 Task: Look for products in the category "Food Storage" from Lunchskins only.
Action: Mouse moved to (259, 137)
Screenshot: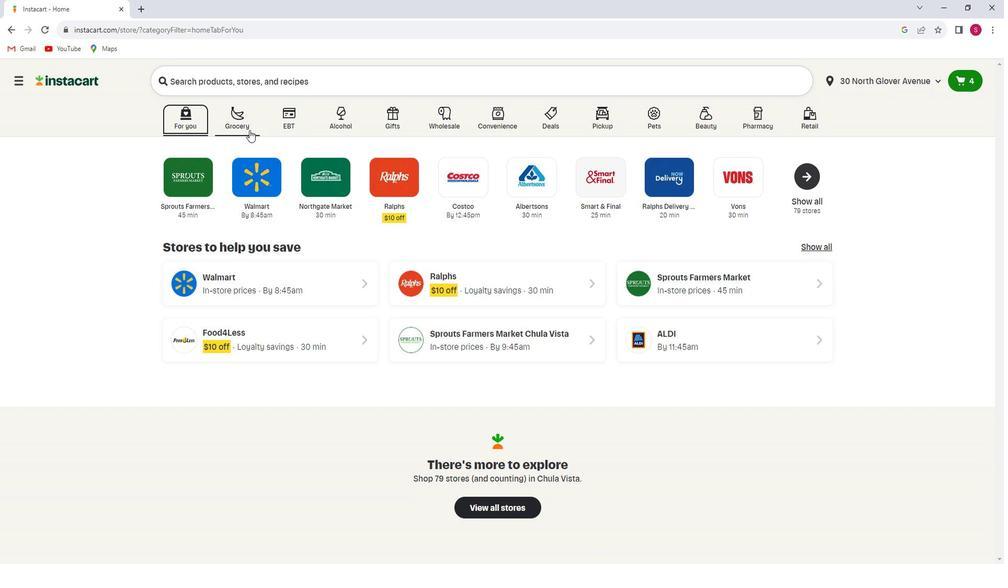 
Action: Mouse pressed left at (259, 137)
Screenshot: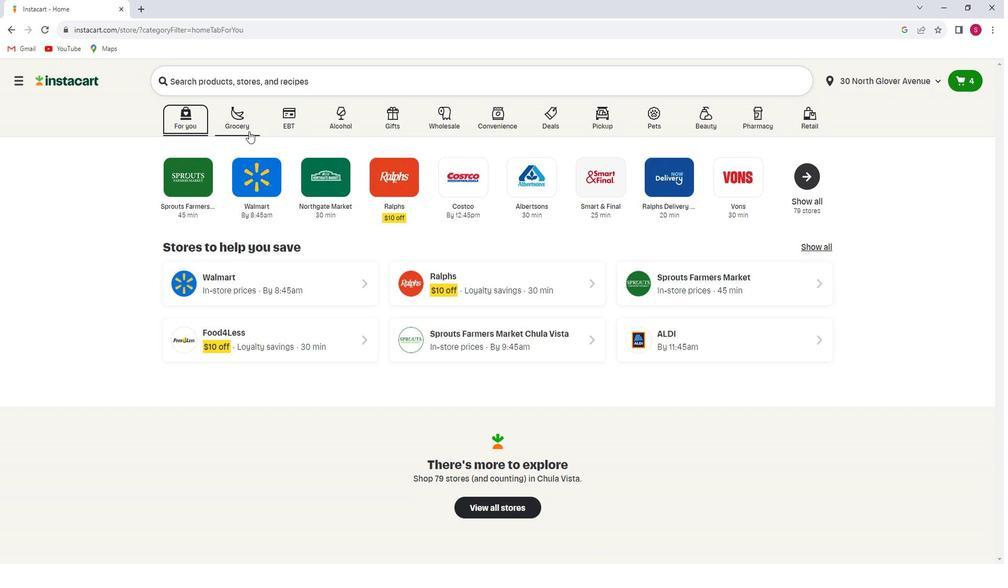 
Action: Mouse moved to (248, 307)
Screenshot: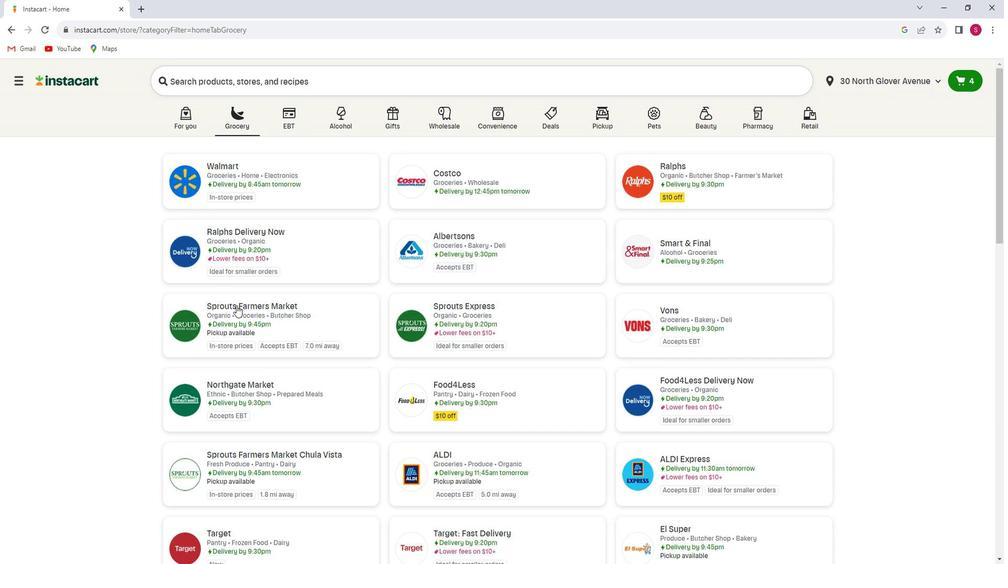 
Action: Mouse pressed left at (248, 307)
Screenshot: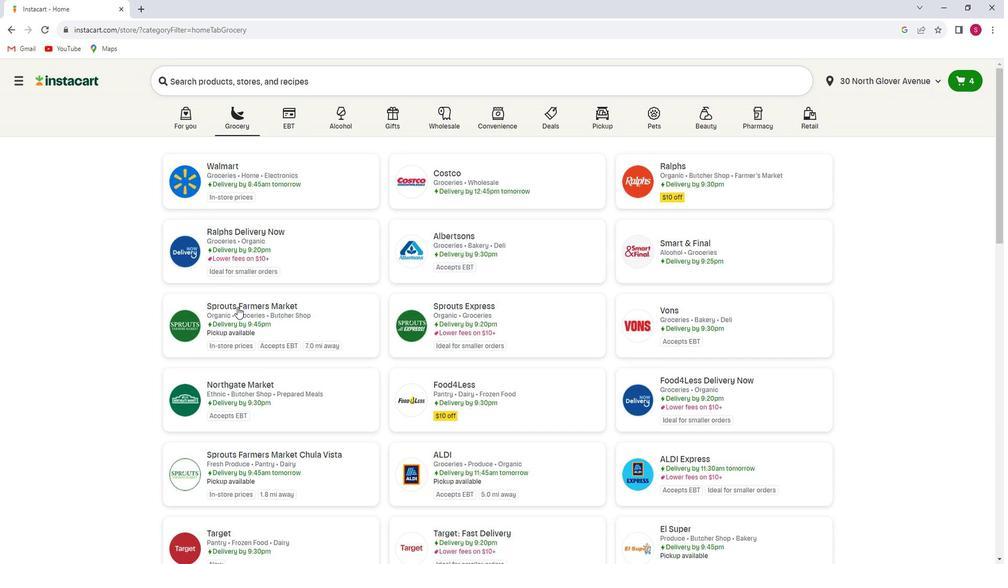
Action: Mouse moved to (37, 221)
Screenshot: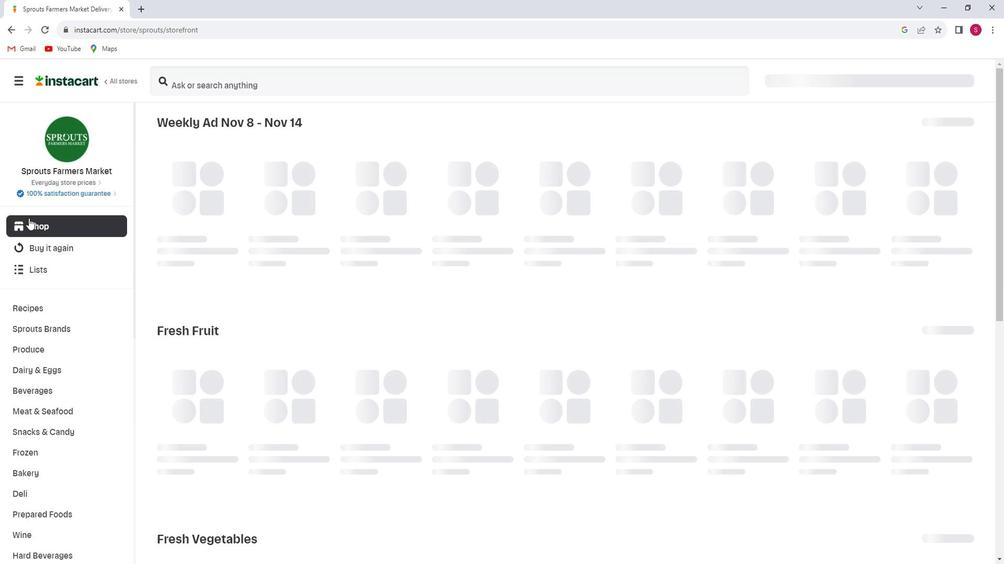 
Action: Mouse scrolled (37, 220) with delta (0, 0)
Screenshot: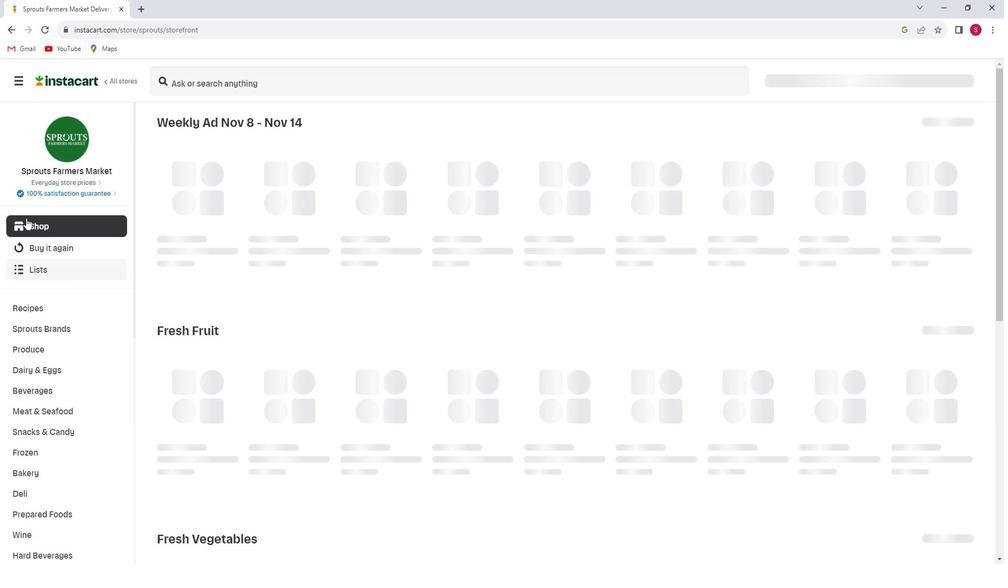 
Action: Mouse moved to (40, 230)
Screenshot: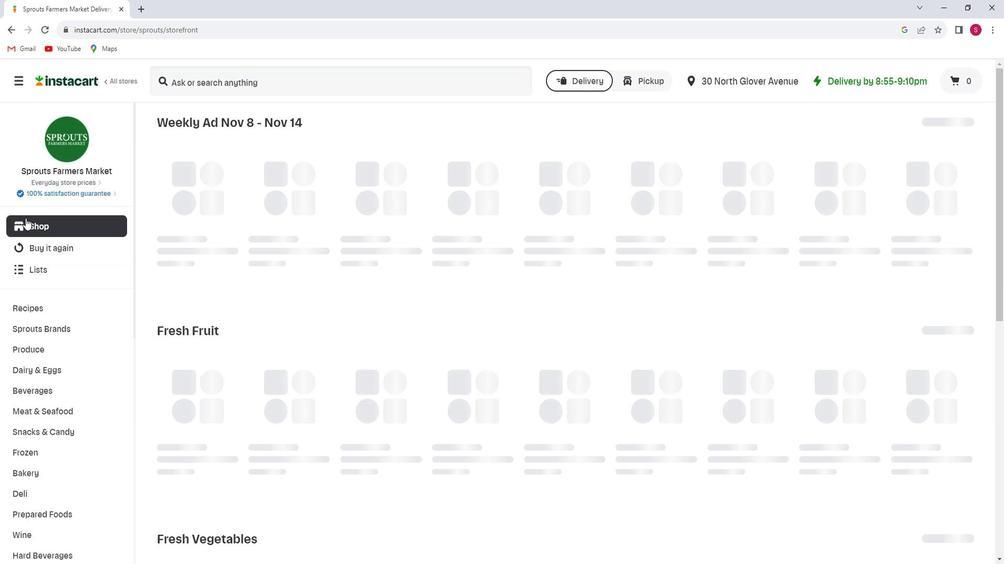 
Action: Mouse scrolled (40, 230) with delta (0, 0)
Screenshot: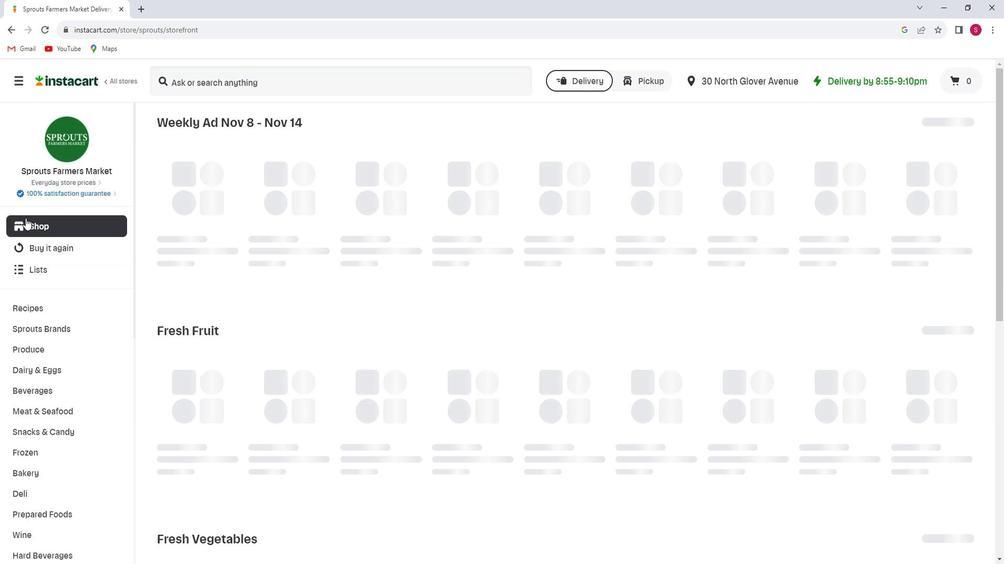 
Action: Mouse moved to (44, 238)
Screenshot: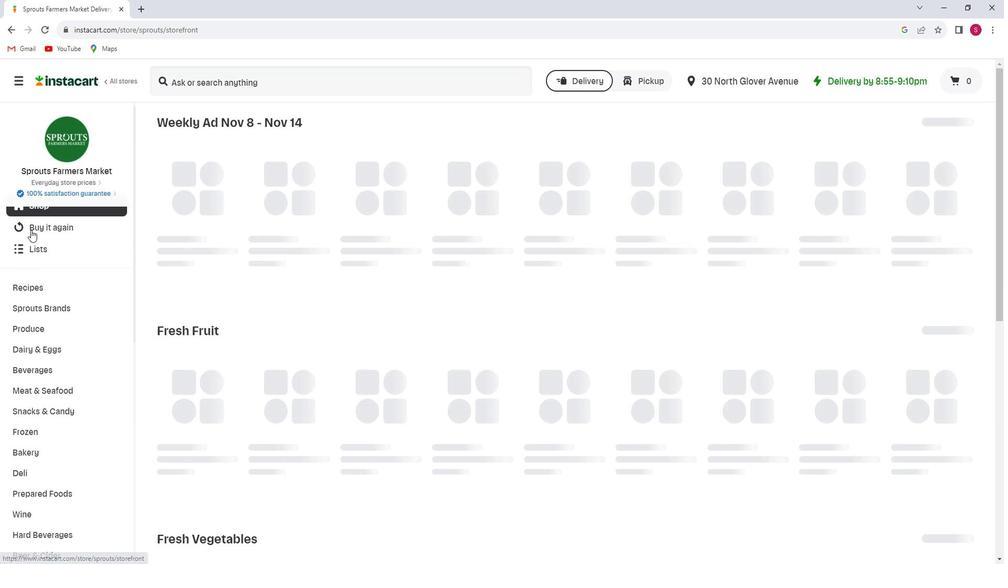 
Action: Mouse scrolled (44, 237) with delta (0, 0)
Screenshot: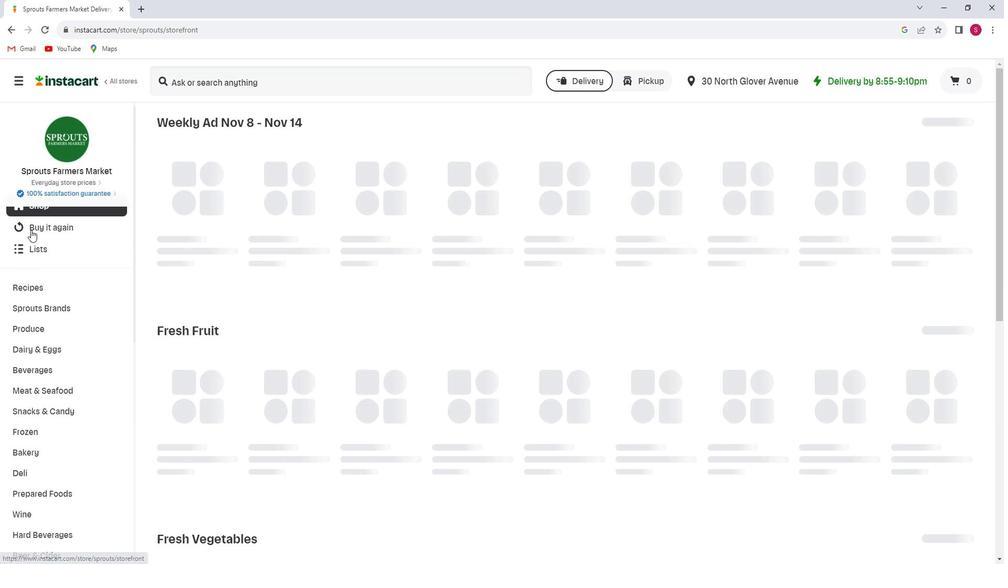 
Action: Mouse moved to (44, 238)
Screenshot: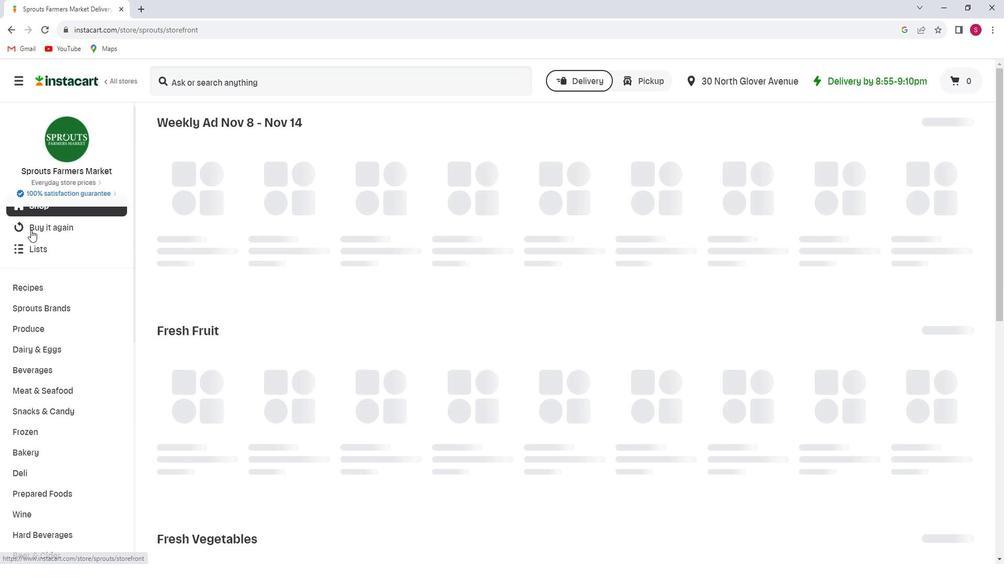 
Action: Mouse scrolled (44, 238) with delta (0, 0)
Screenshot: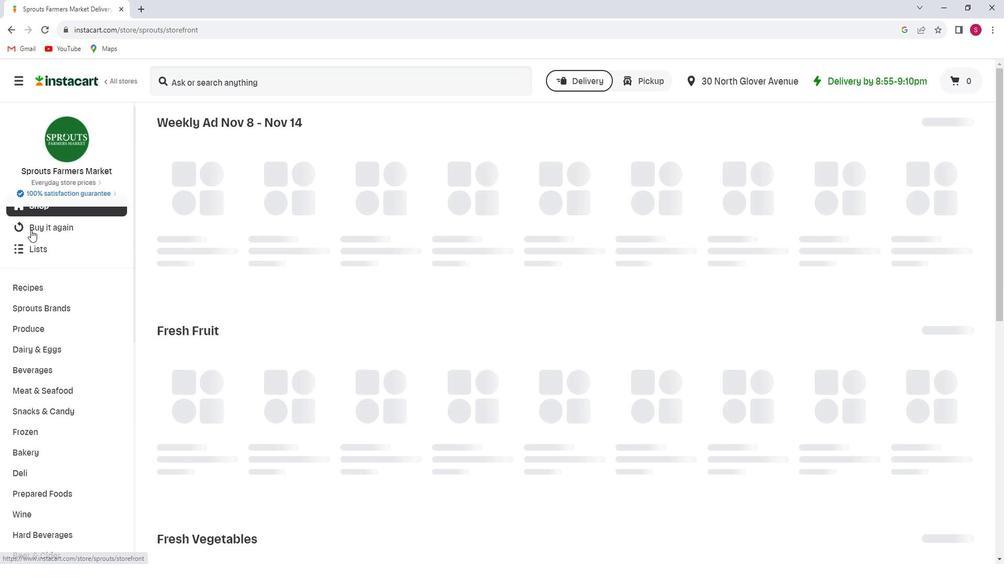 
Action: Mouse scrolled (44, 238) with delta (0, 0)
Screenshot: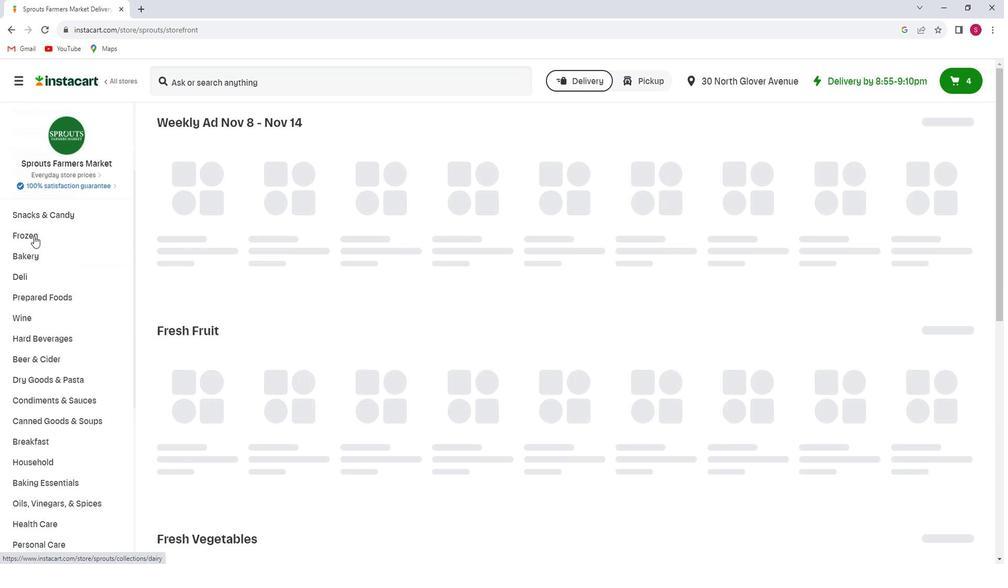 
Action: Mouse scrolled (44, 238) with delta (0, 0)
Screenshot: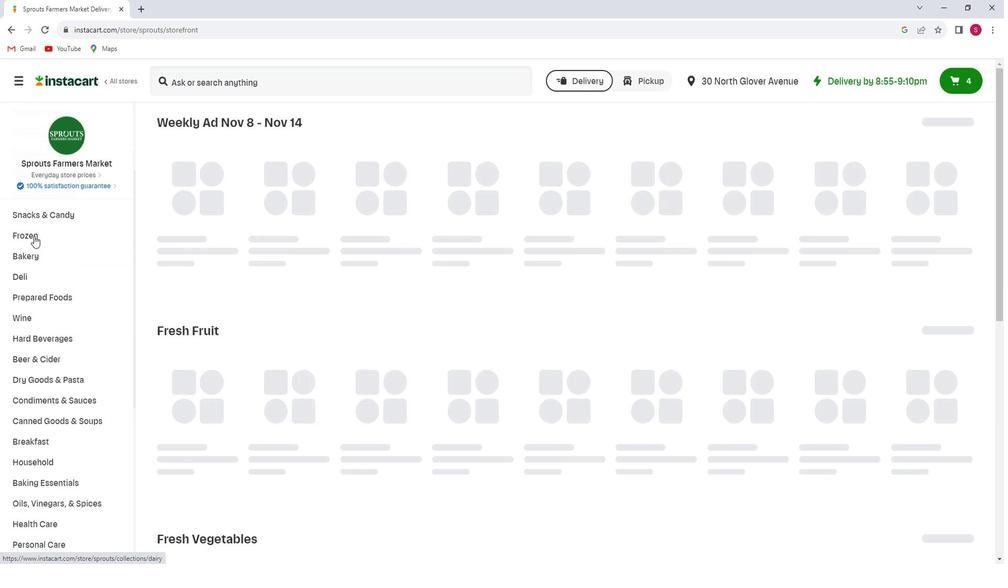 
Action: Mouse scrolled (44, 238) with delta (0, 0)
Screenshot: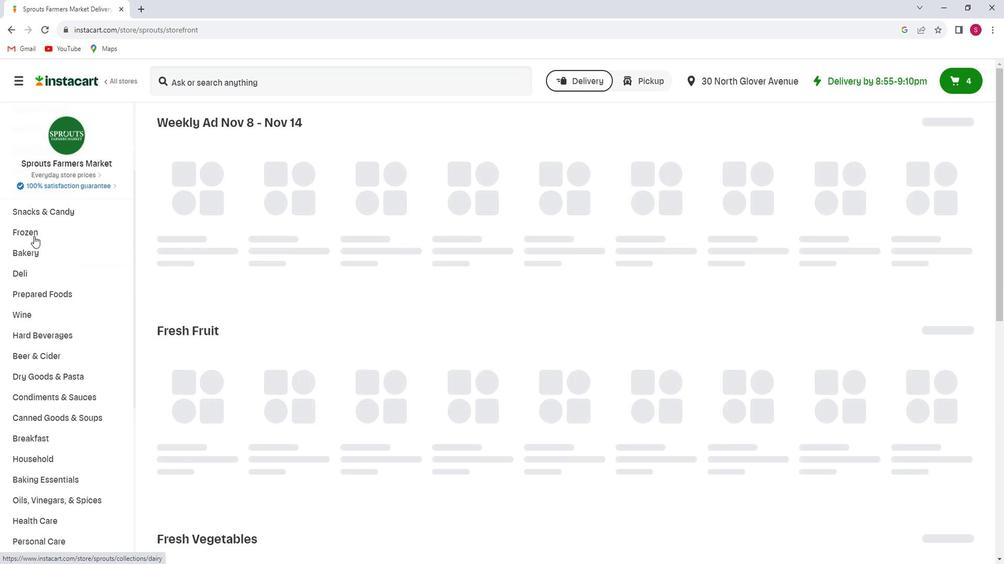 
Action: Mouse scrolled (44, 238) with delta (0, 0)
Screenshot: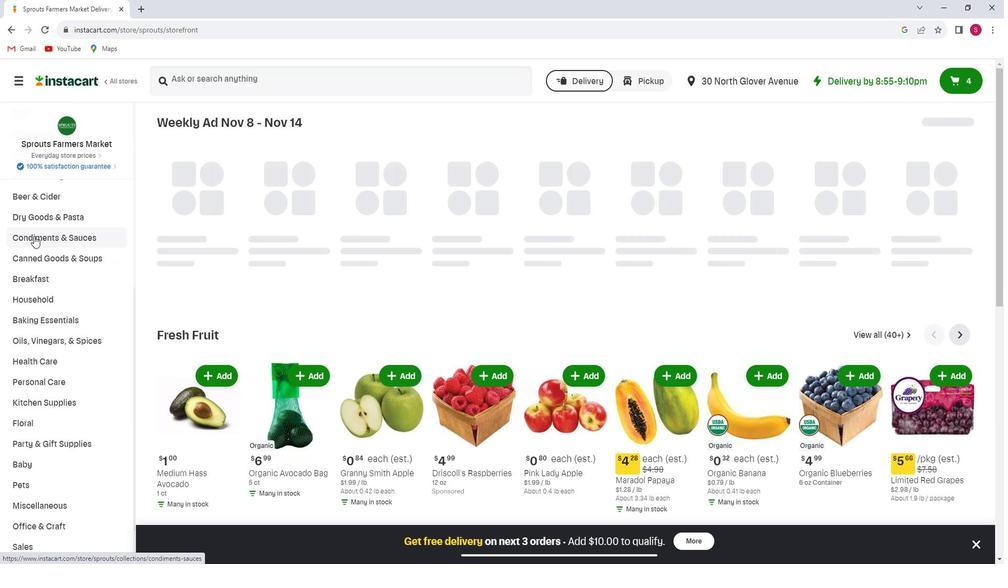 
Action: Mouse scrolled (44, 238) with delta (0, 0)
Screenshot: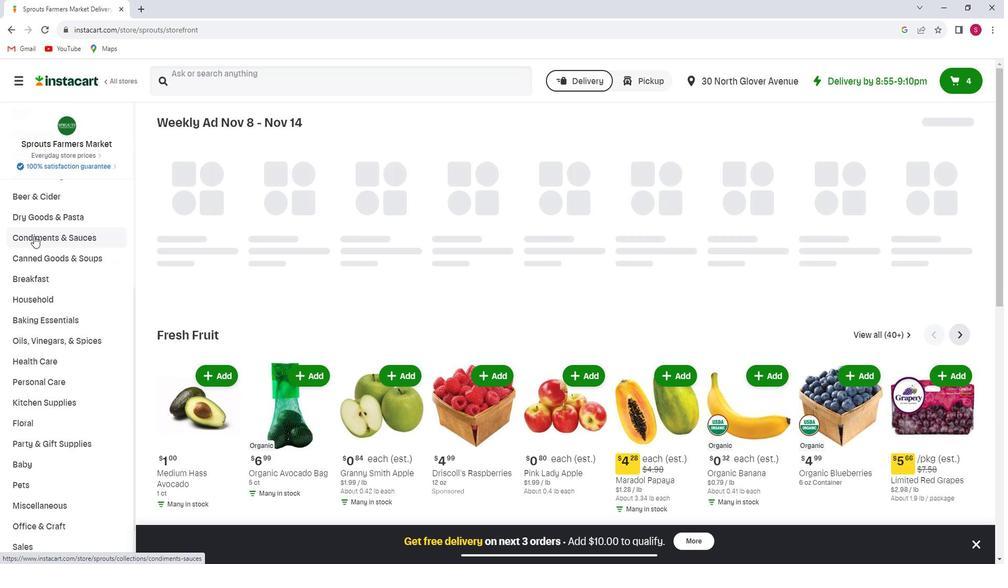 
Action: Mouse scrolled (44, 238) with delta (0, 0)
Screenshot: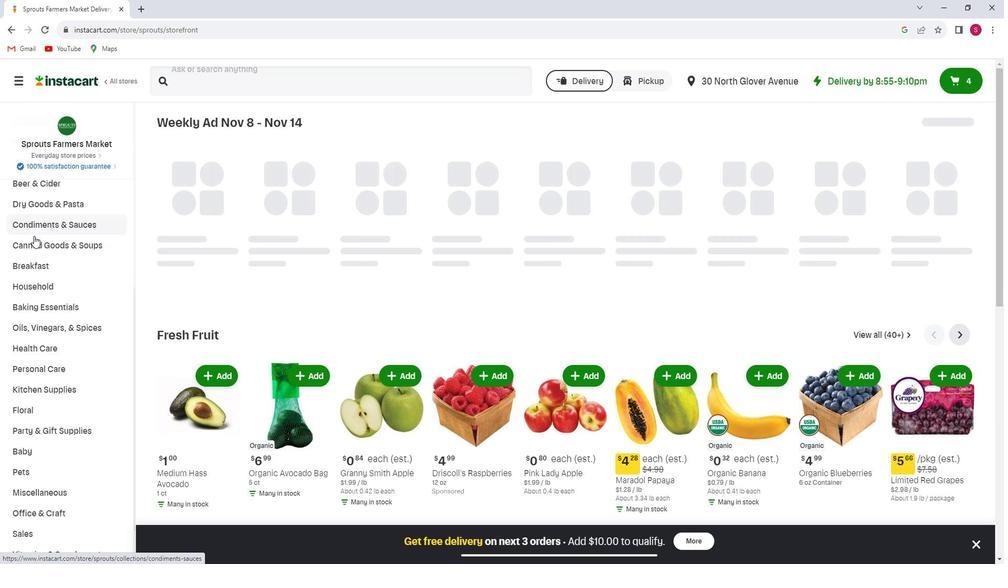 
Action: Mouse moved to (57, 340)
Screenshot: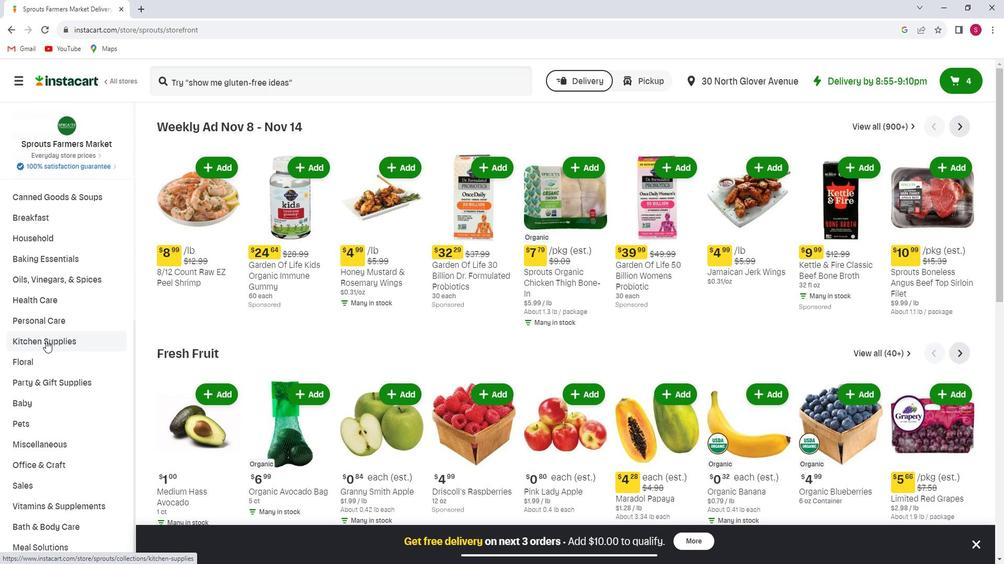 
Action: Mouse pressed left at (57, 340)
Screenshot: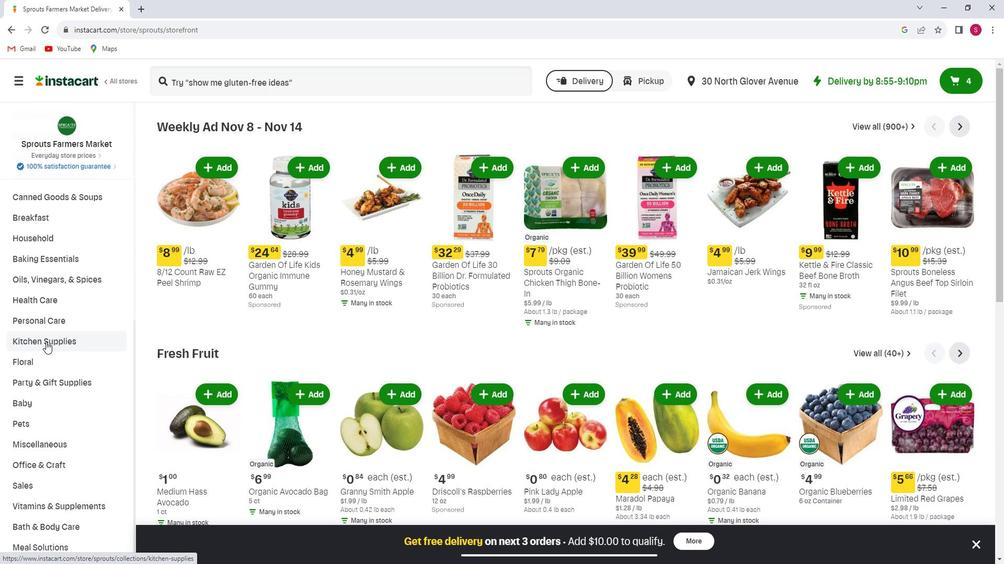 
Action: Mouse moved to (60, 354)
Screenshot: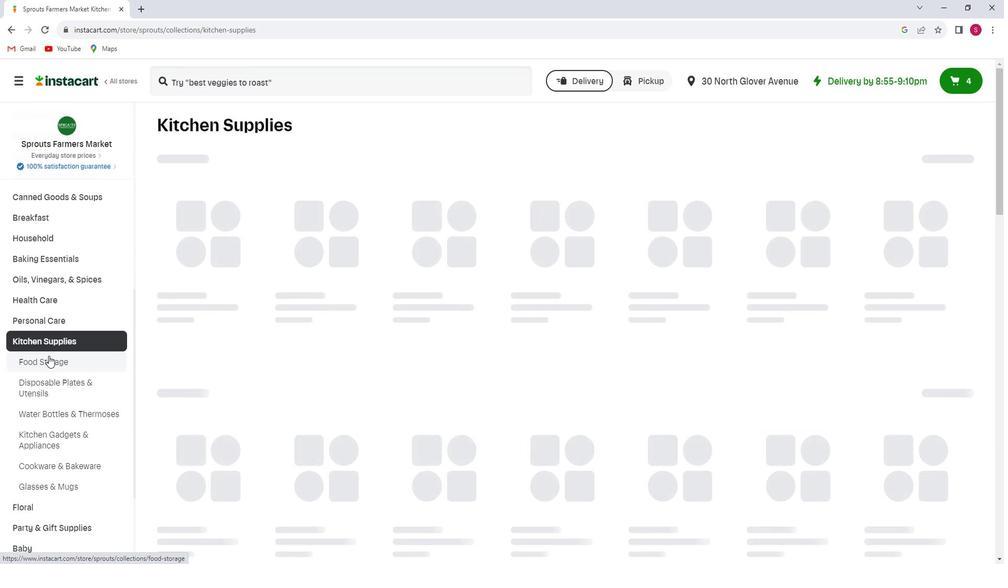 
Action: Mouse pressed left at (60, 354)
Screenshot: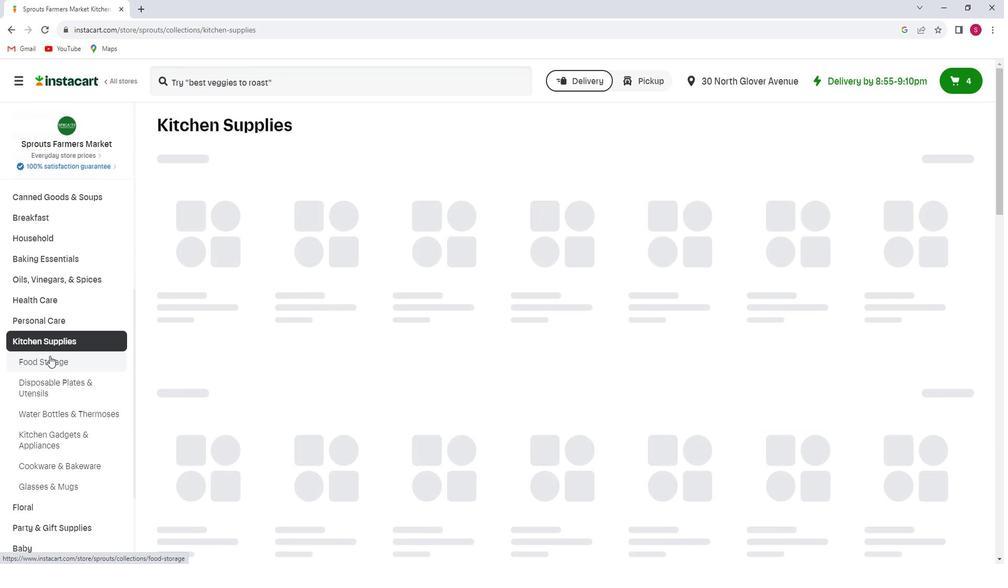 
Action: Mouse moved to (75, 355)
Screenshot: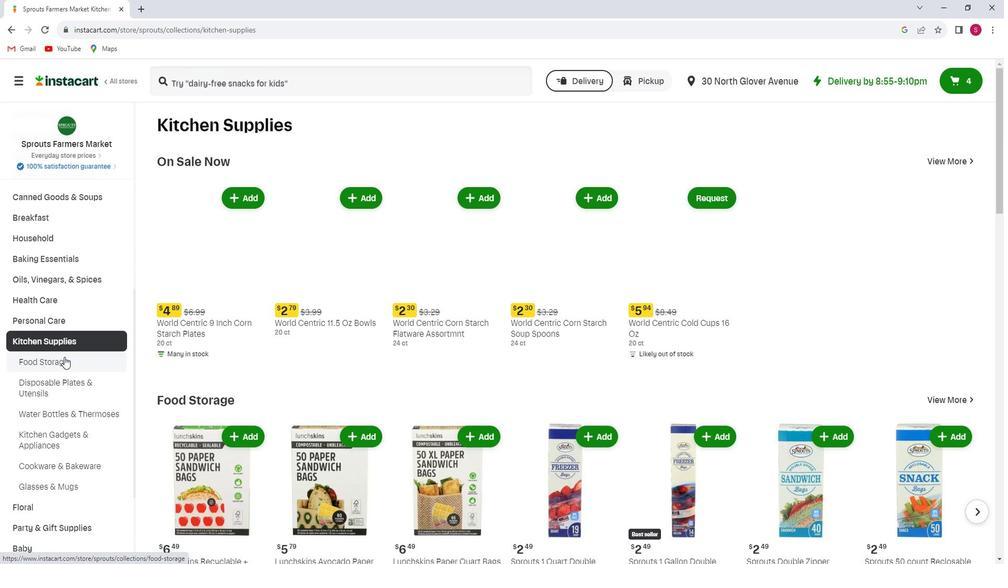 
Action: Mouse pressed left at (75, 355)
Screenshot: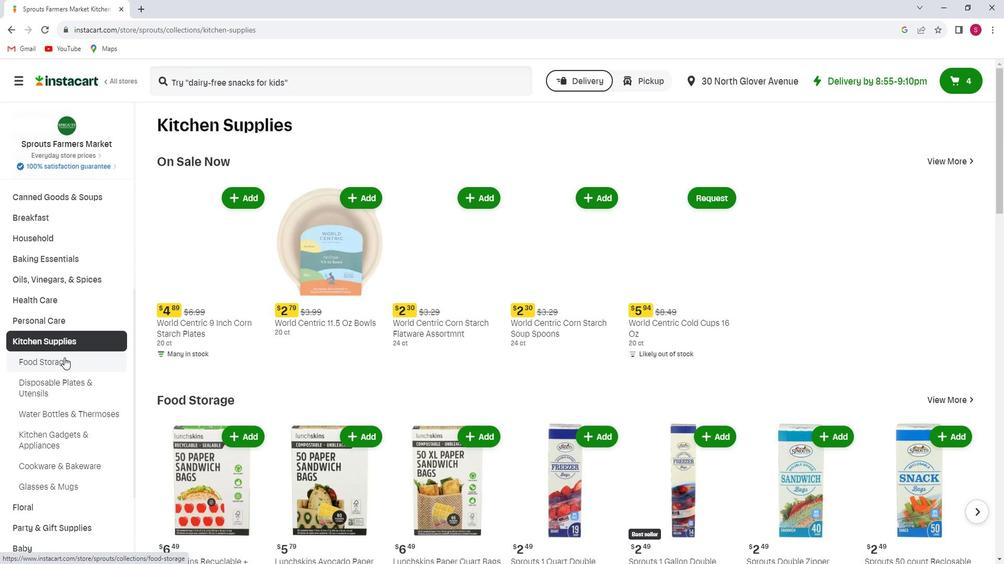 
Action: Mouse moved to (213, 171)
Screenshot: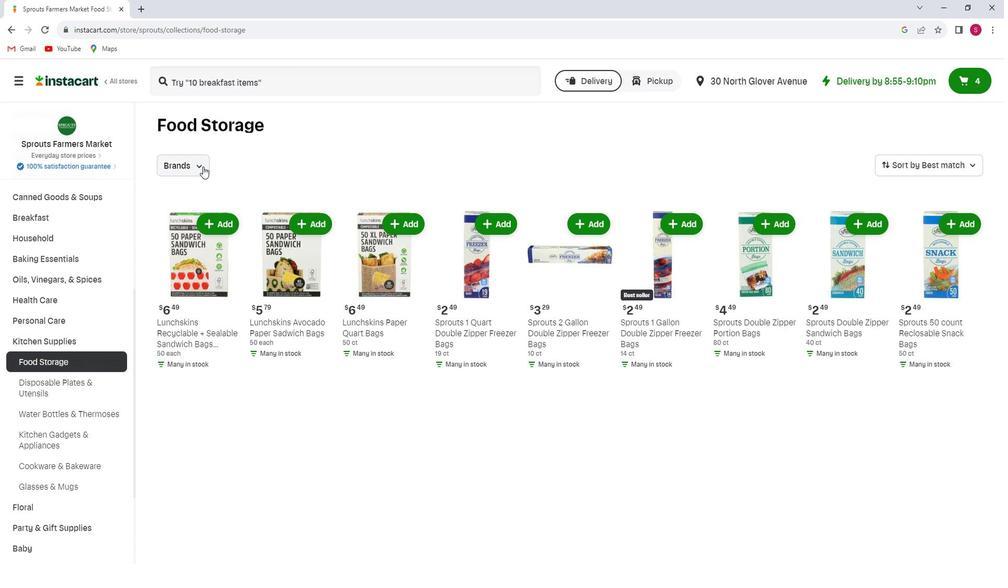 
Action: Mouse pressed left at (213, 171)
Screenshot: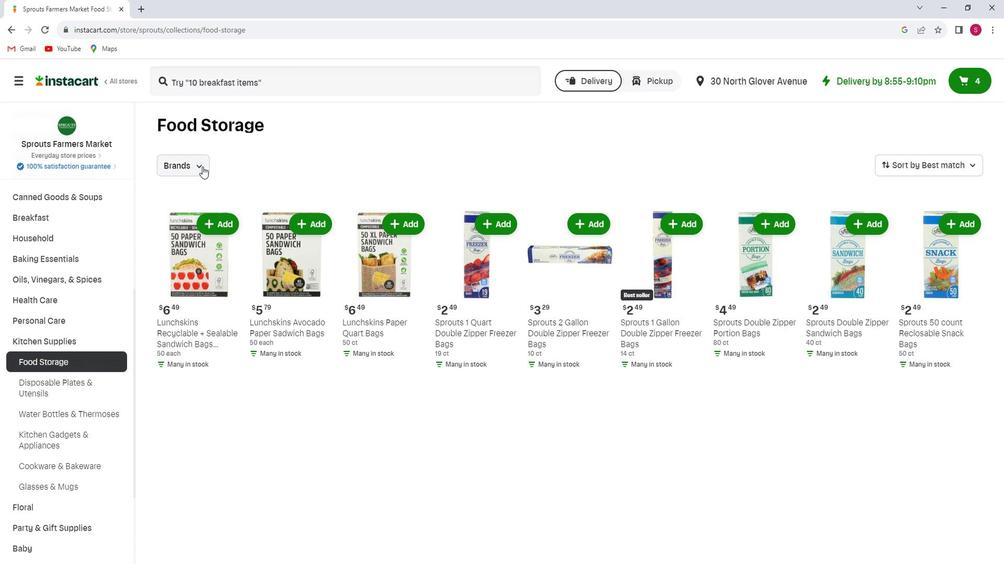 
Action: Mouse moved to (183, 252)
Screenshot: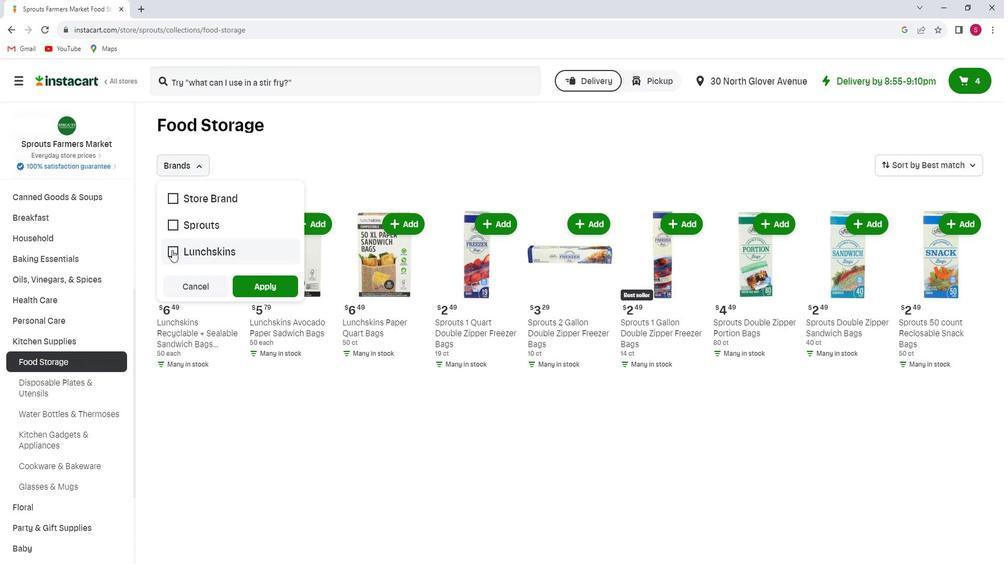 
Action: Mouse pressed left at (183, 252)
Screenshot: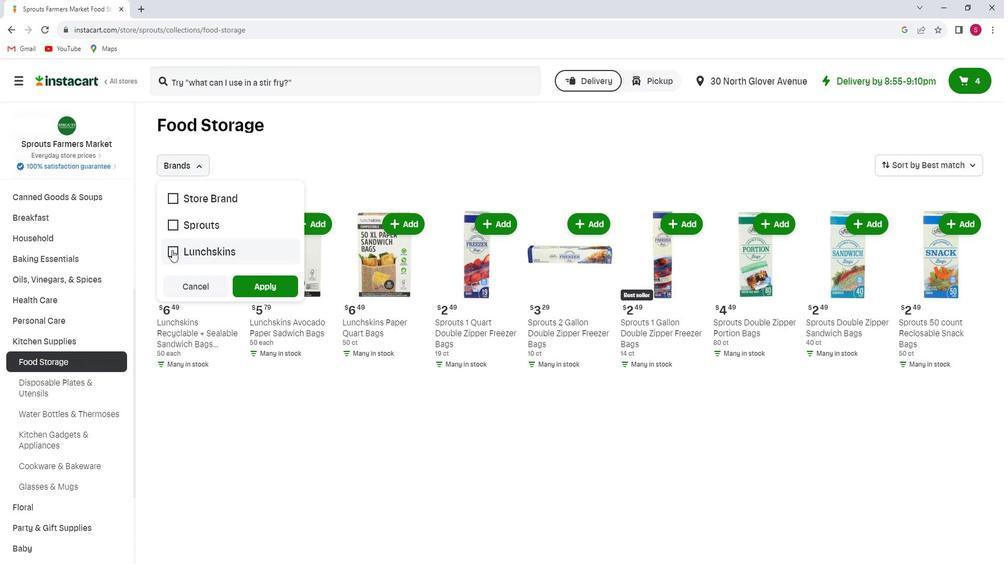 
Action: Mouse moved to (263, 285)
Screenshot: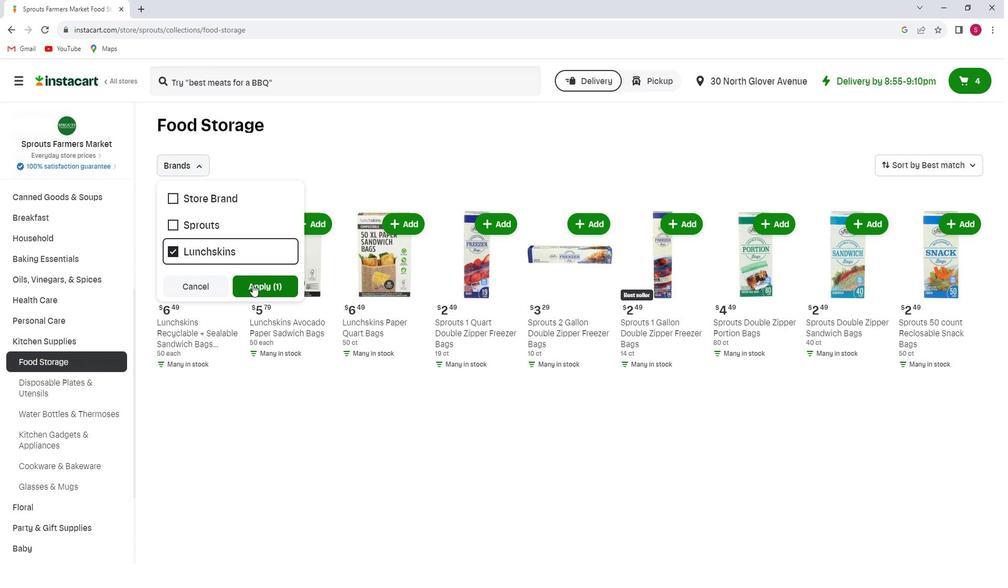 
Action: Mouse pressed left at (263, 285)
Screenshot: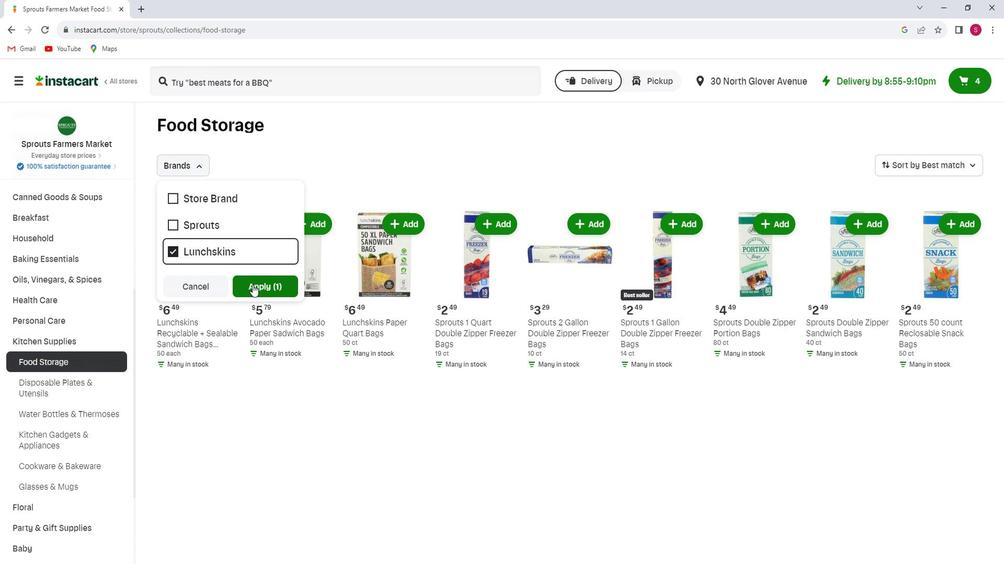 
Action: Mouse moved to (264, 285)
Screenshot: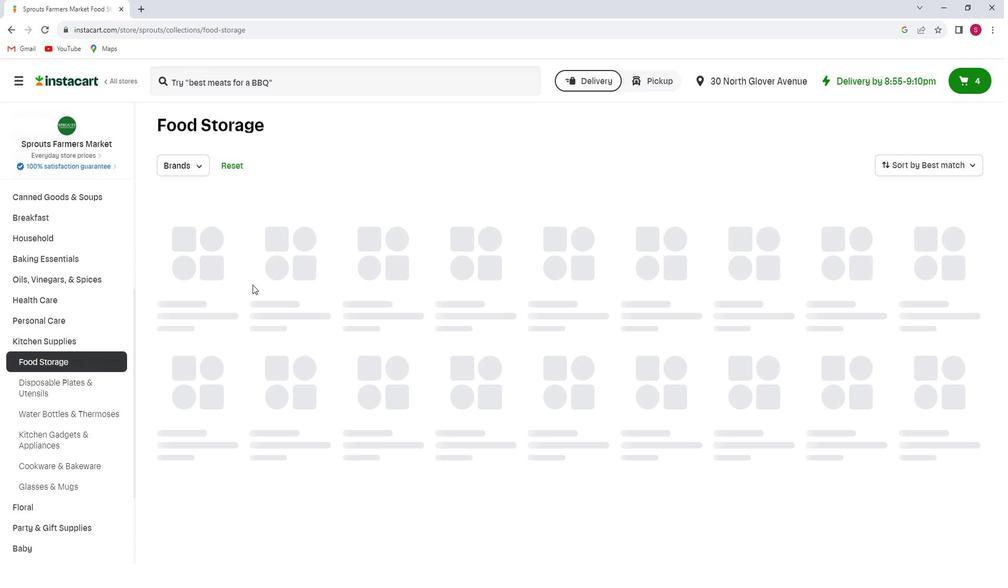
